 Task: Distortion Effects.
Action: Mouse moved to (6, 13)
Screenshot: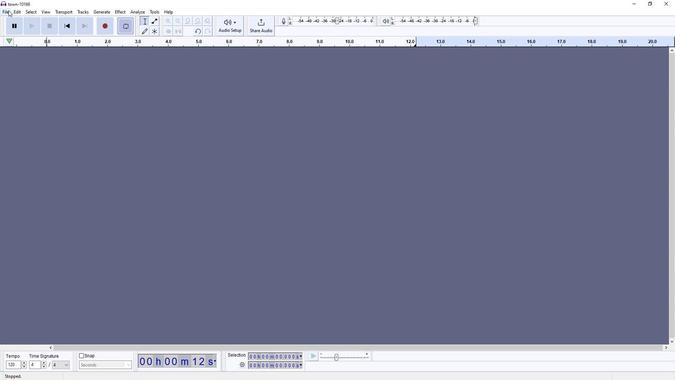 
Action: Mouse pressed left at (6, 13)
Screenshot: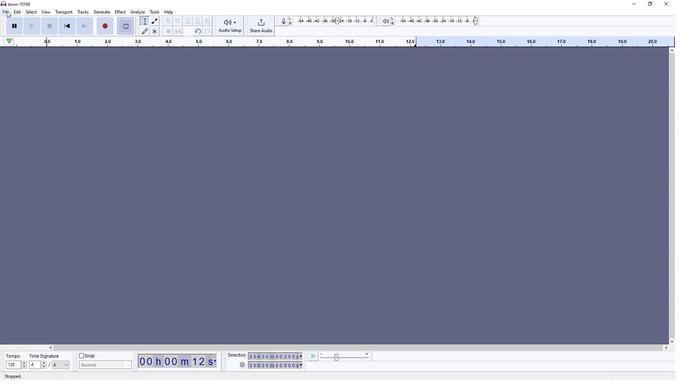 
Action: Mouse moved to (29, 27)
Screenshot: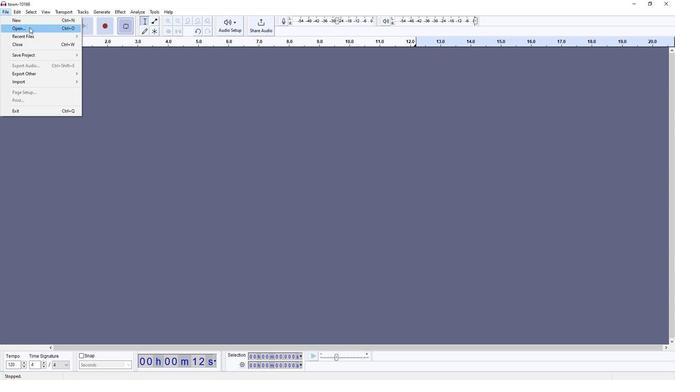 
Action: Mouse pressed left at (29, 27)
Screenshot: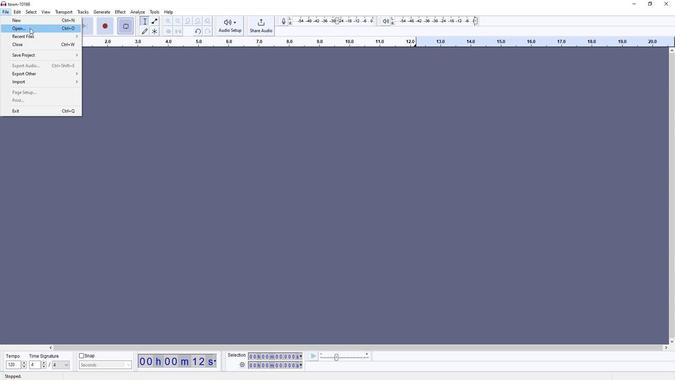 
Action: Mouse moved to (73, 53)
Screenshot: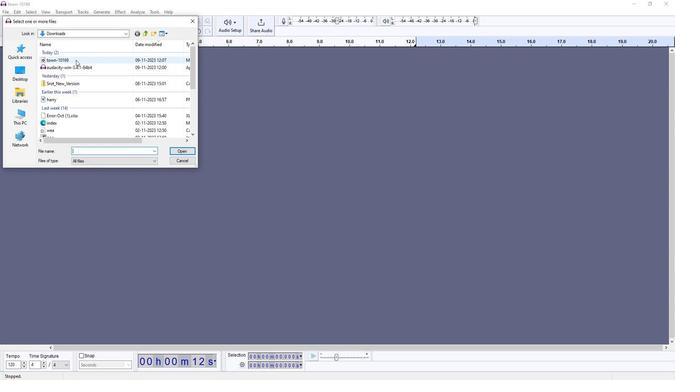 
Action: Mouse pressed left at (73, 53)
Screenshot: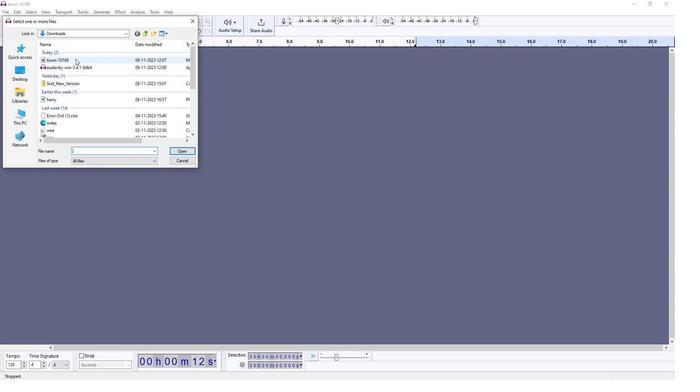 
Action: Mouse moved to (177, 133)
Screenshot: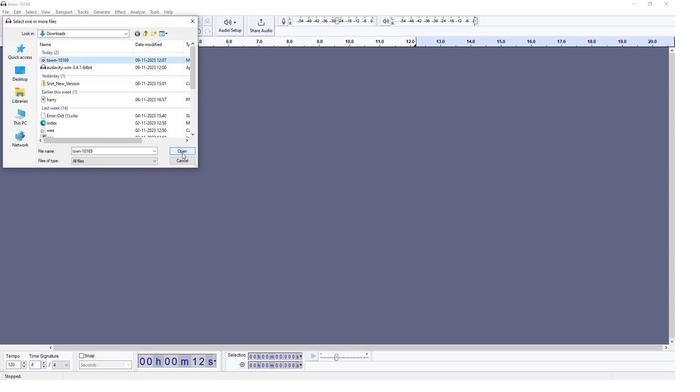 
Action: Mouse pressed left at (177, 133)
Screenshot: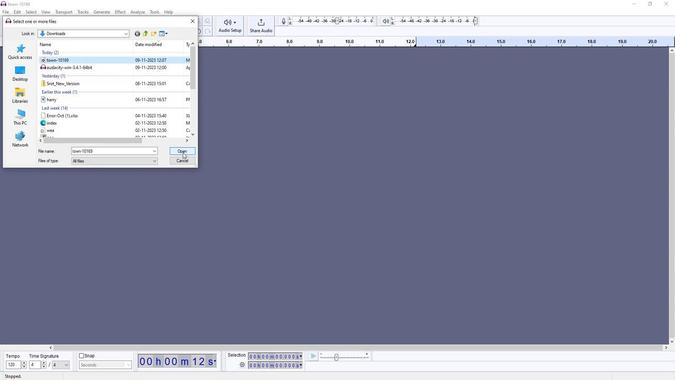 
Action: Mouse moved to (153, 52)
Screenshot: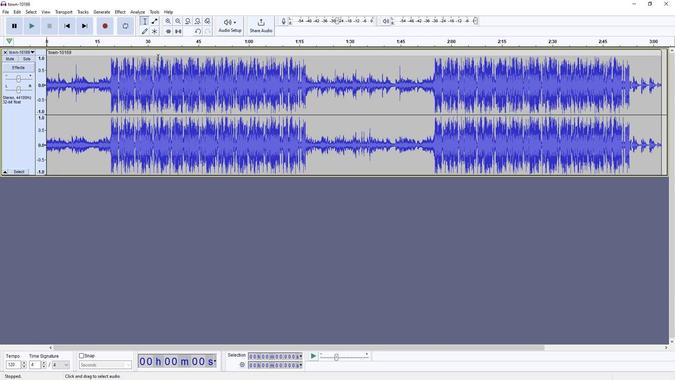
Action: Mouse pressed left at (153, 52)
Screenshot: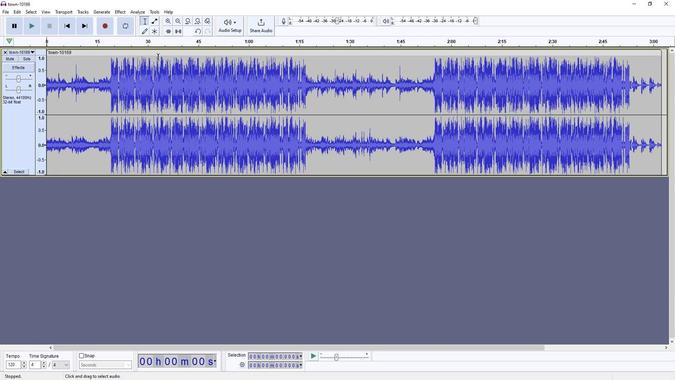
Action: Mouse moved to (31, 27)
Screenshot: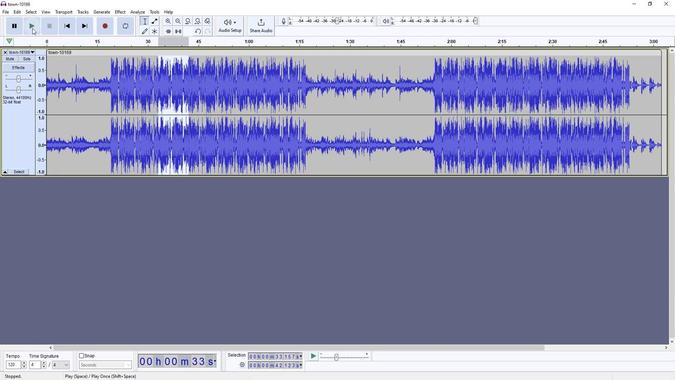 
Action: Mouse pressed left at (31, 27)
Screenshot: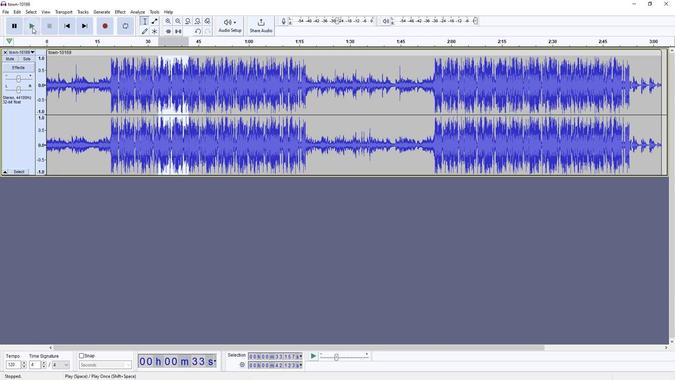 
Action: Mouse moved to (183, 54)
Screenshot: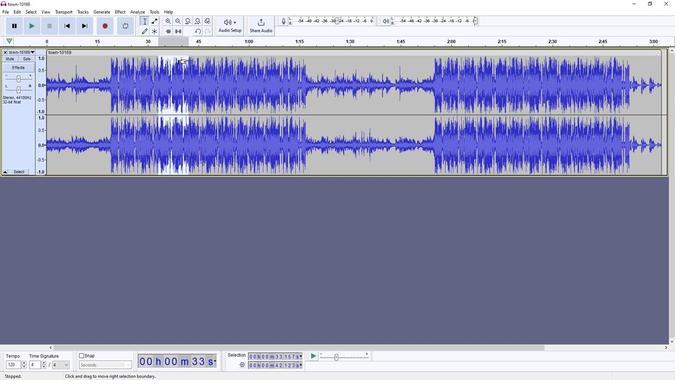 
Action: Mouse pressed left at (183, 54)
Screenshot: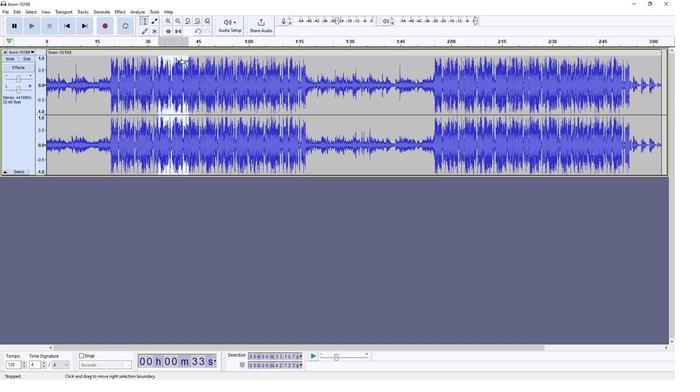 
Action: Mouse moved to (28, 26)
Screenshot: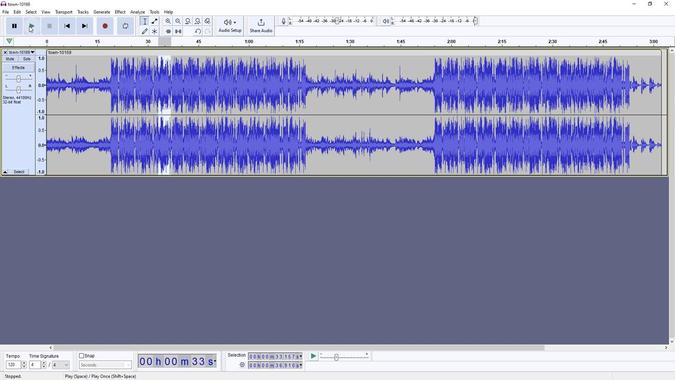 
Action: Mouse pressed left at (28, 26)
Screenshot: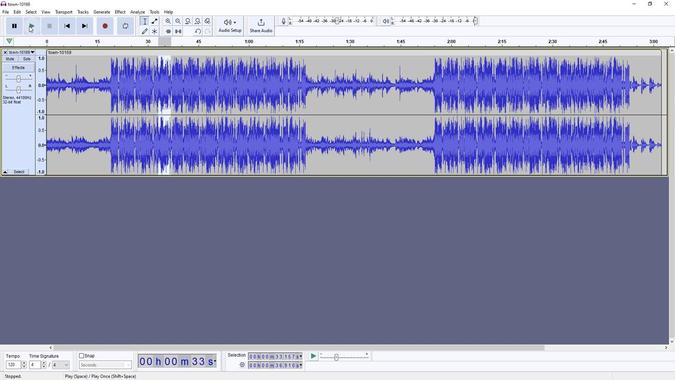 
Action: Mouse moved to (48, 26)
Screenshot: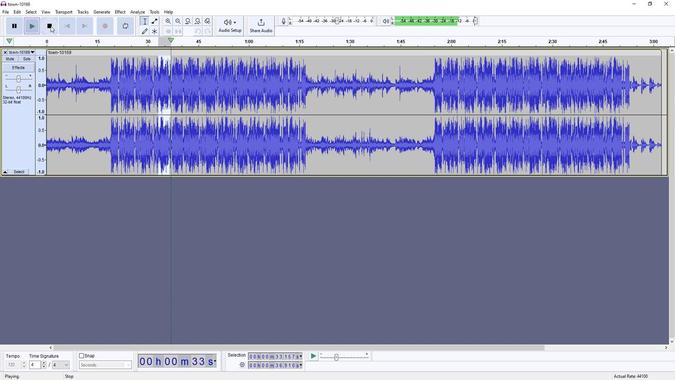 
Action: Mouse pressed left at (48, 26)
Screenshot: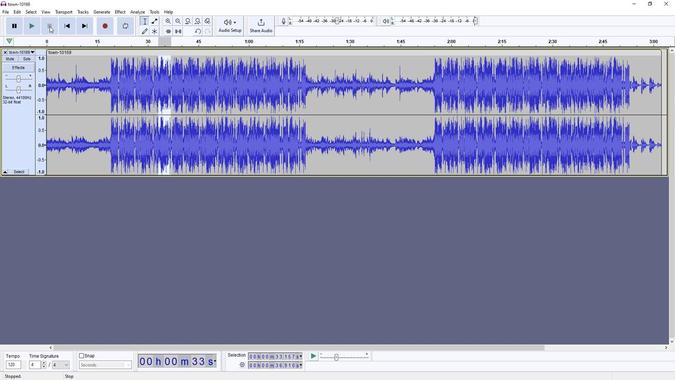 
Action: Mouse moved to (115, 14)
Screenshot: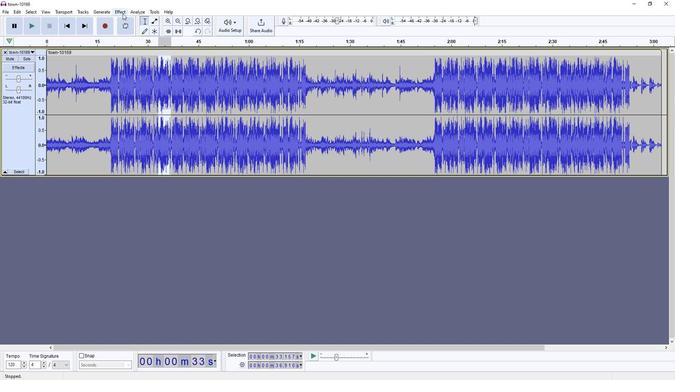 
Action: Mouse pressed left at (115, 14)
Screenshot: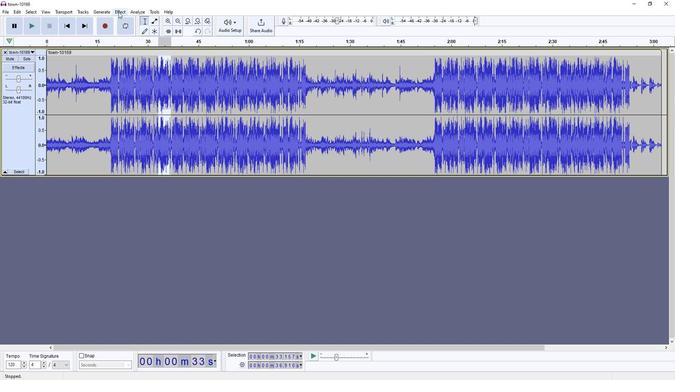 
Action: Mouse moved to (214, 88)
Screenshot: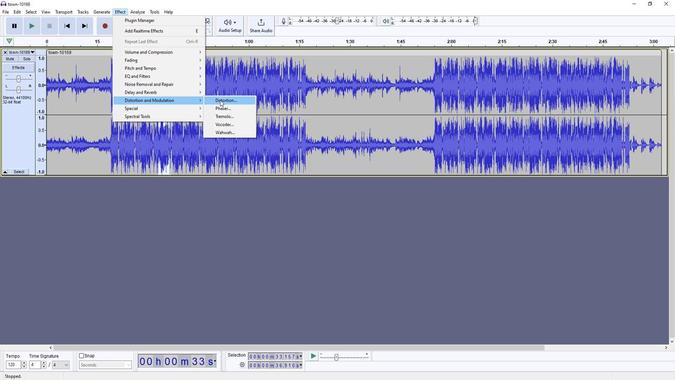 
Action: Mouse pressed left at (214, 88)
Screenshot: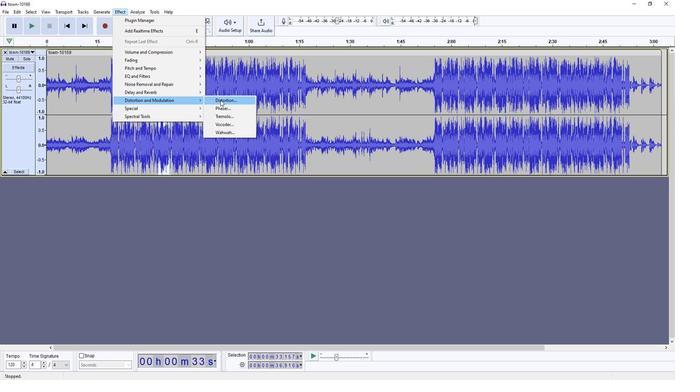 
Action: Mouse moved to (370, 124)
Screenshot: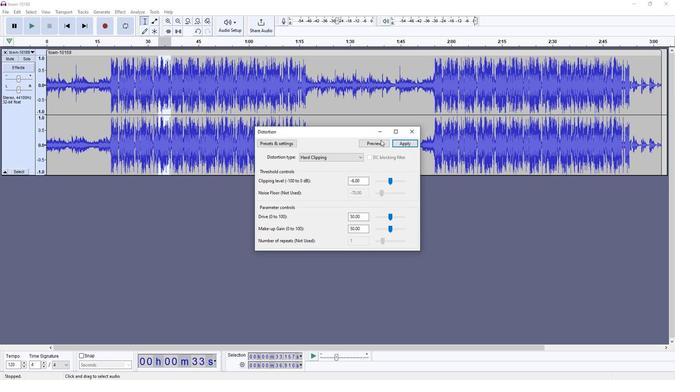 
Action: Mouse pressed left at (370, 124)
Screenshot: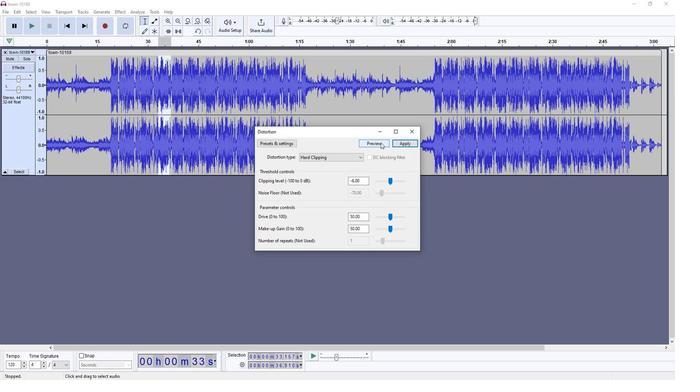
Action: Mouse moved to (396, 125)
Screenshot: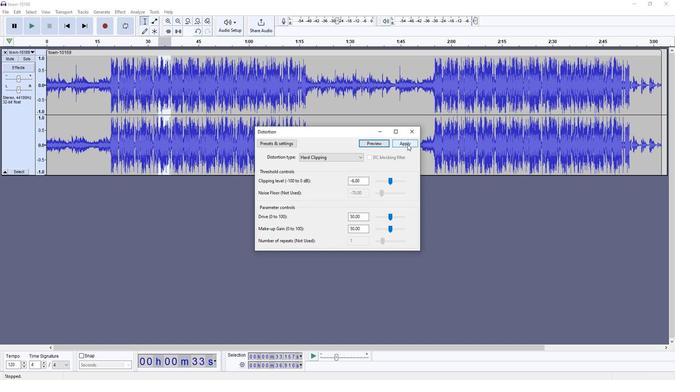 
Action: Mouse pressed left at (396, 125)
Screenshot: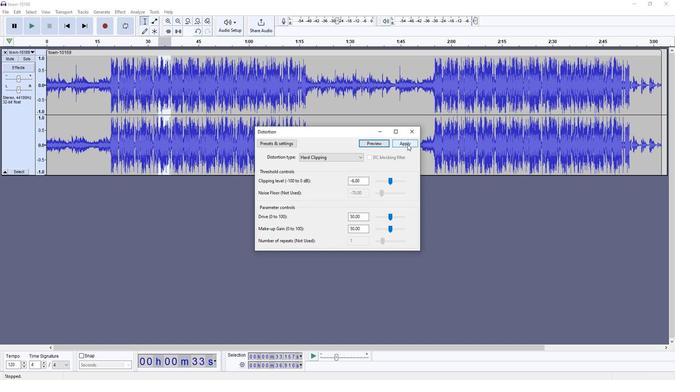 
Action: Mouse moved to (32, 27)
Screenshot: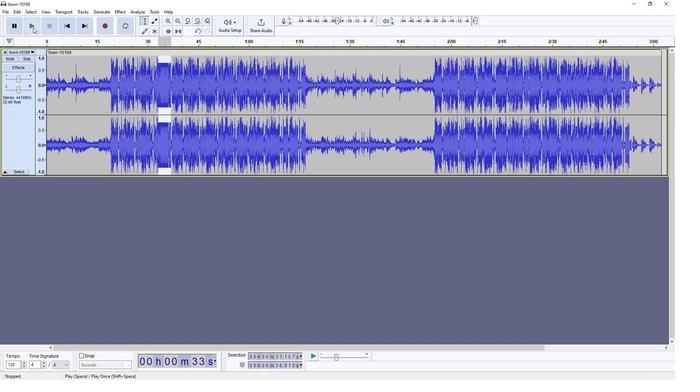 
Action: Mouse pressed left at (32, 27)
Screenshot: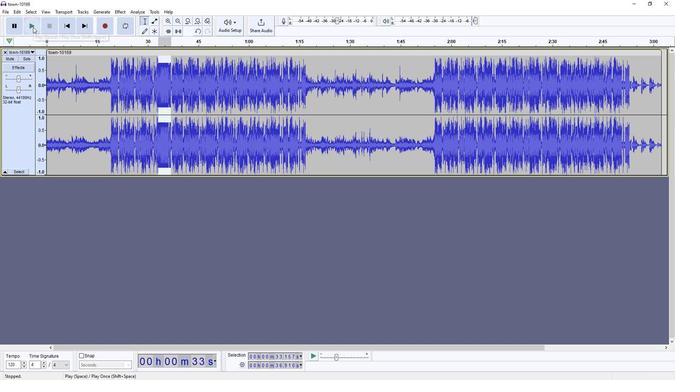 
Action: Mouse moved to (5, 15)
Screenshot: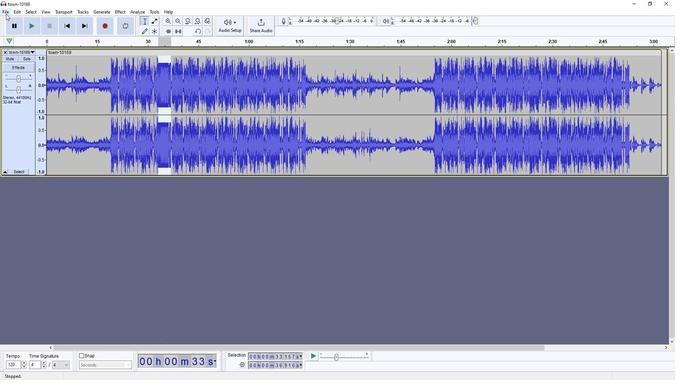 
Action: Mouse pressed left at (5, 15)
Screenshot: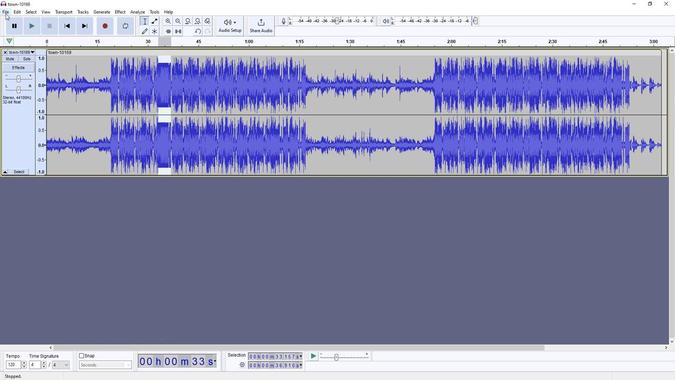 
Action: Mouse moved to (32, 60)
Screenshot: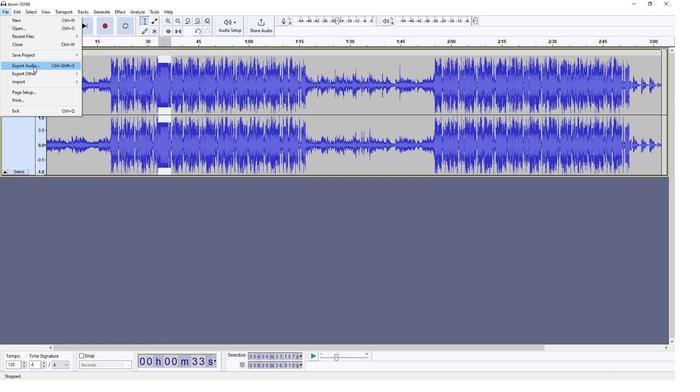 
Action: Mouse pressed left at (32, 60)
Screenshot: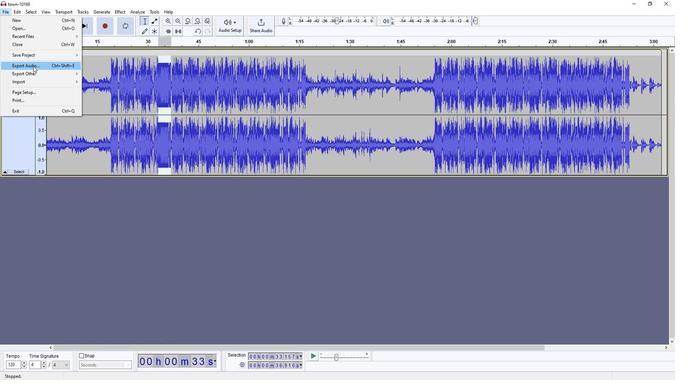 
Action: Mouse moved to (75, 46)
Screenshot: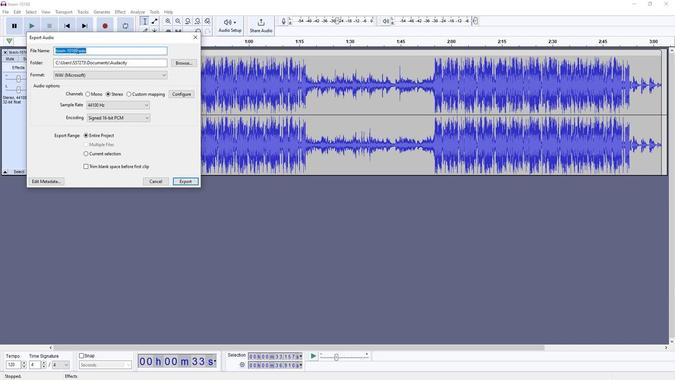 
Action: Mouse pressed left at (75, 46)
Screenshot: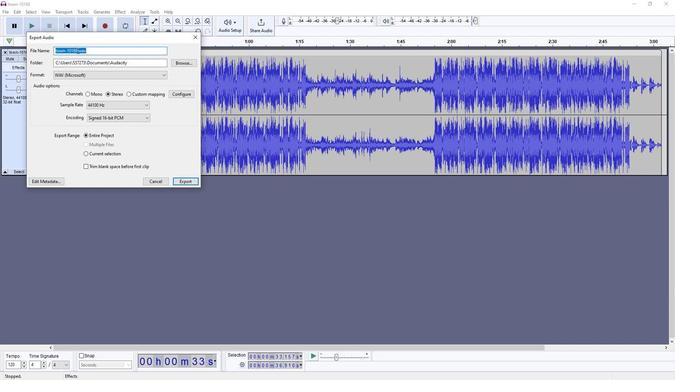 
Action: Mouse moved to (92, 53)
Screenshot: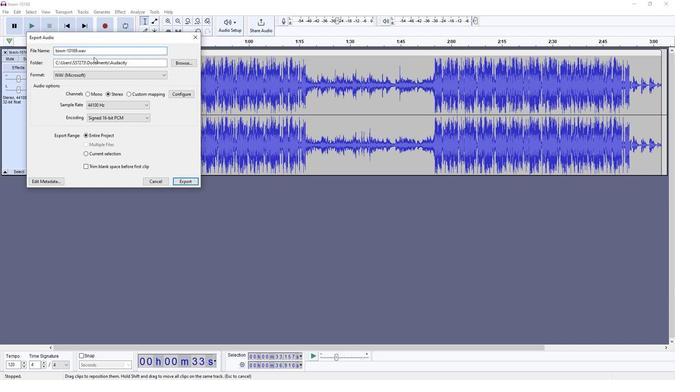 
Action: Key pressed <Key.backspace><Key.backspace>70
Screenshot: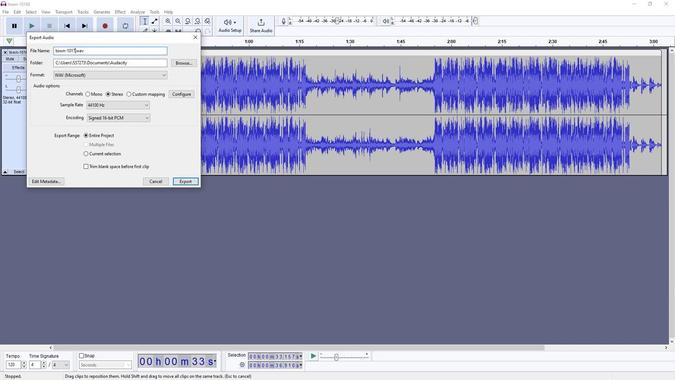 
Action: Mouse moved to (180, 156)
Screenshot: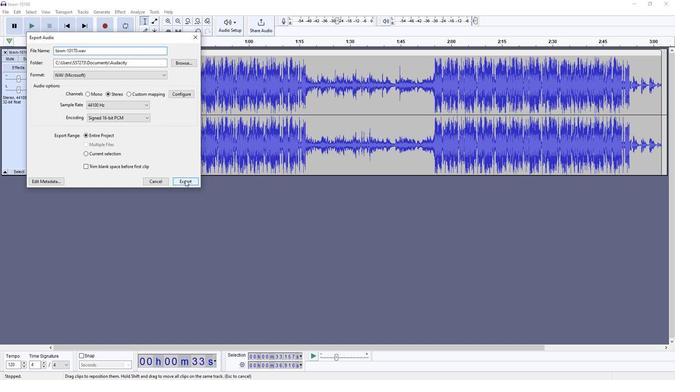 
Action: Mouse pressed left at (180, 156)
Screenshot: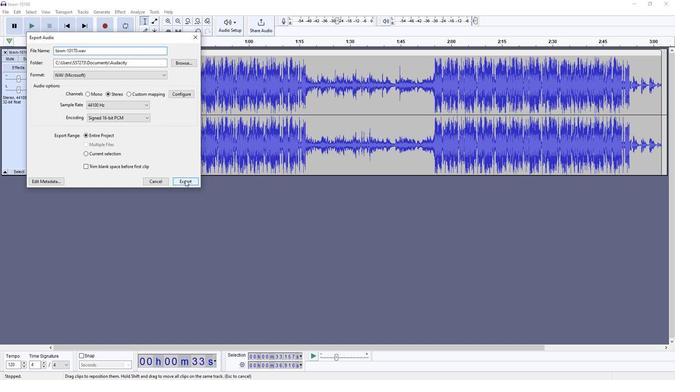 
Action: Mouse moved to (180, 158)
Screenshot: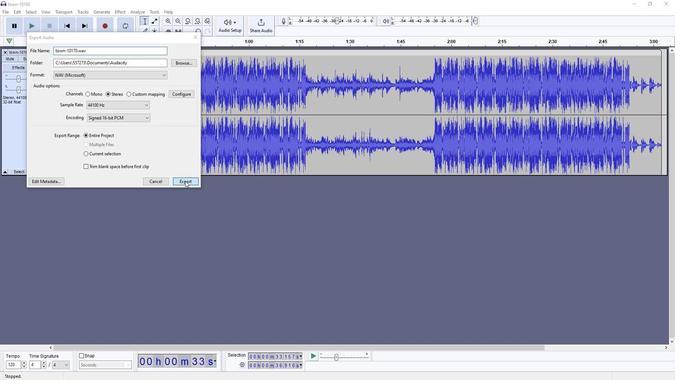 
